 Task: Add Sprouts Guava Melon Moisturizing Hand Wash to the cart.
Action: Mouse moved to (830, 322)
Screenshot: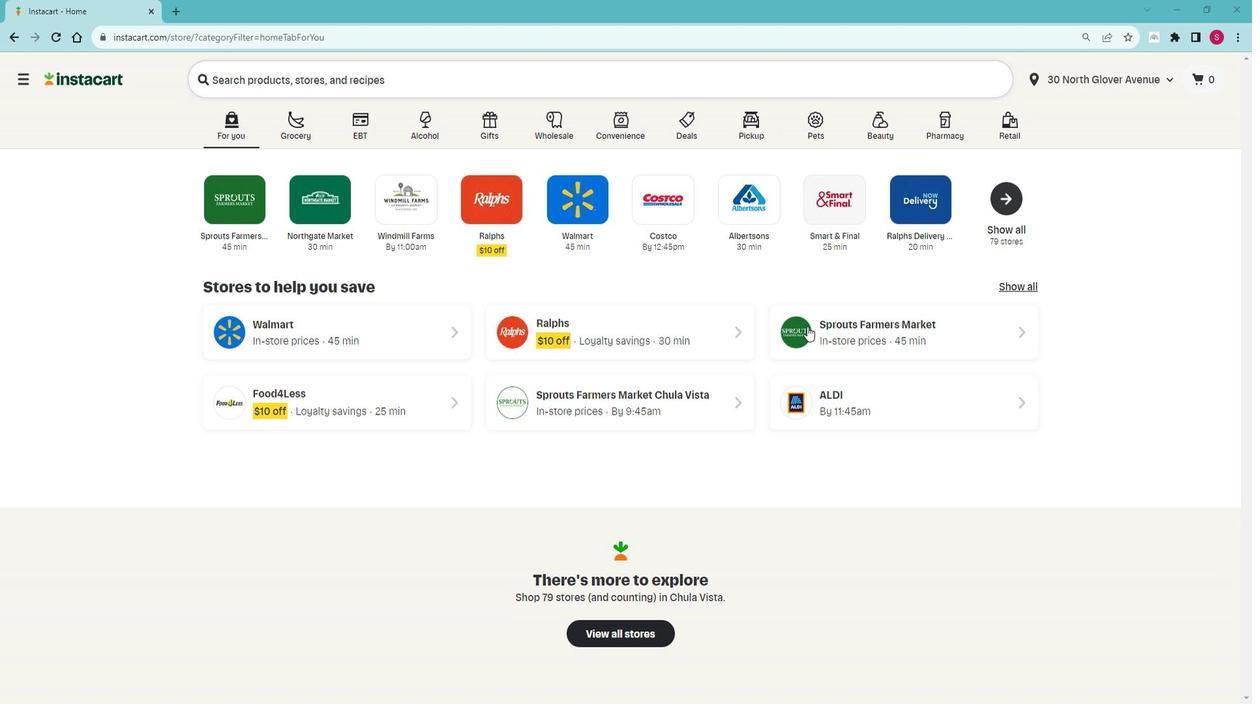 
Action: Mouse pressed left at (830, 322)
Screenshot: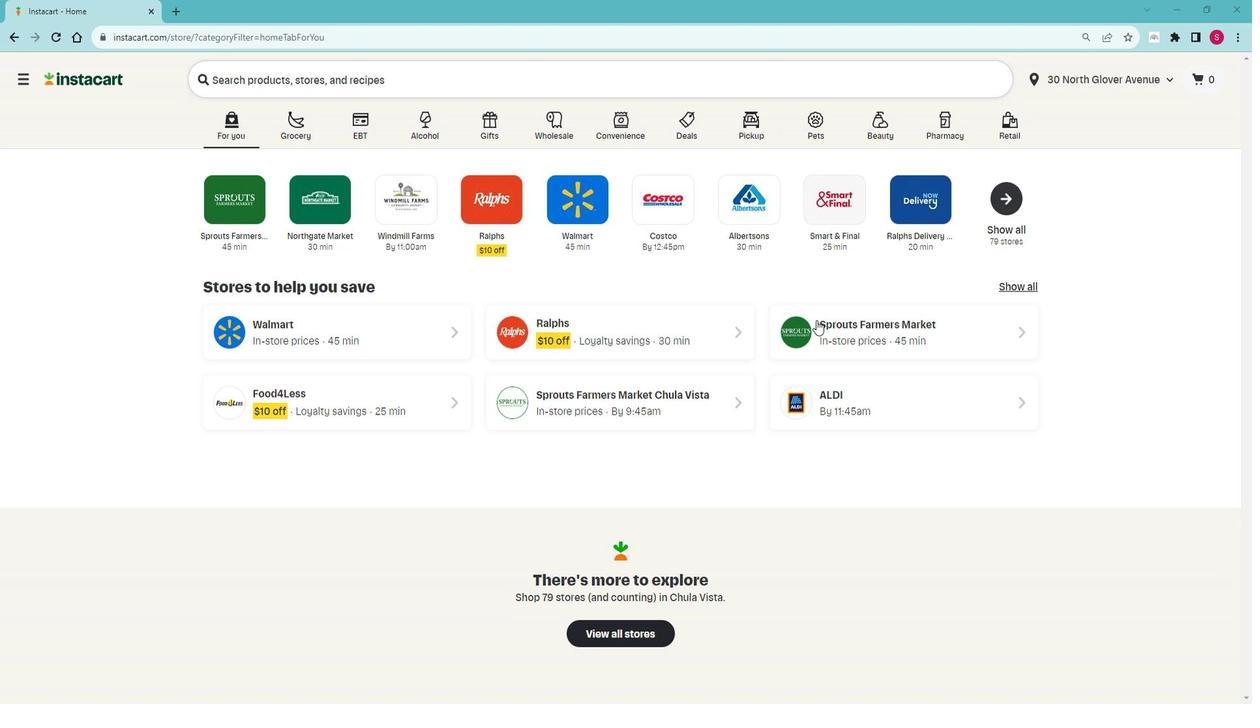 
Action: Mouse moved to (122, 460)
Screenshot: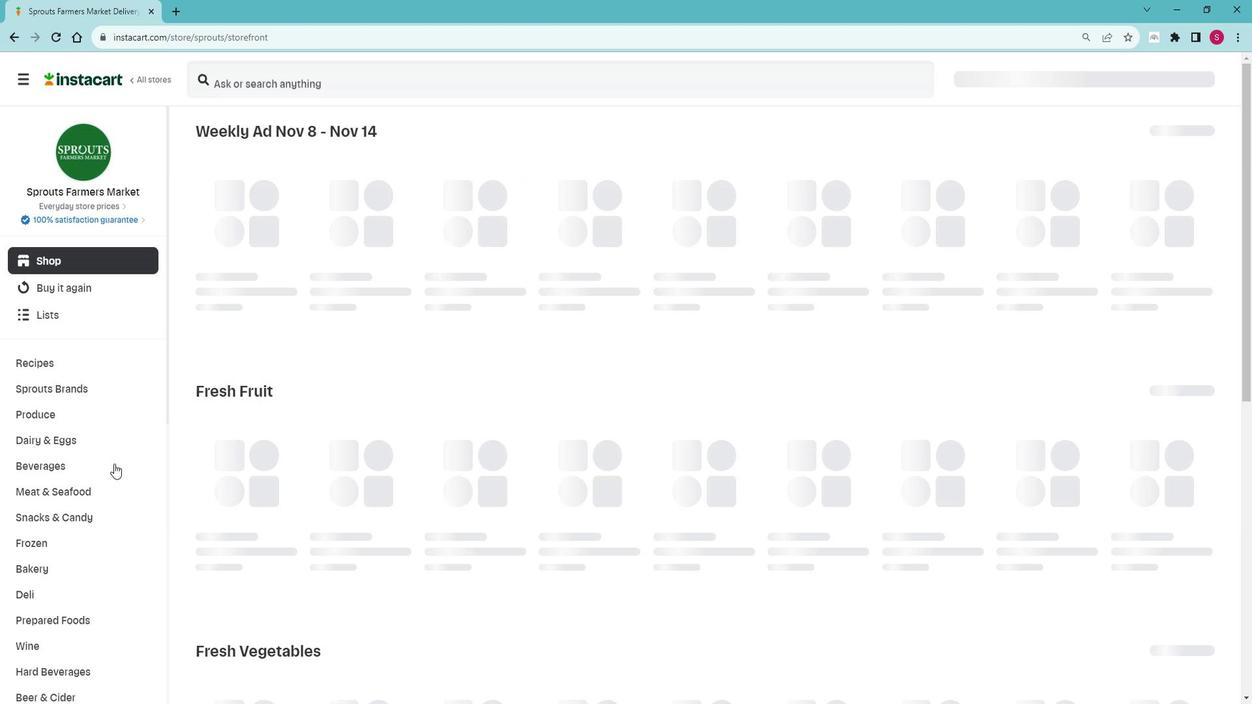
Action: Mouse scrolled (122, 460) with delta (0, 0)
Screenshot: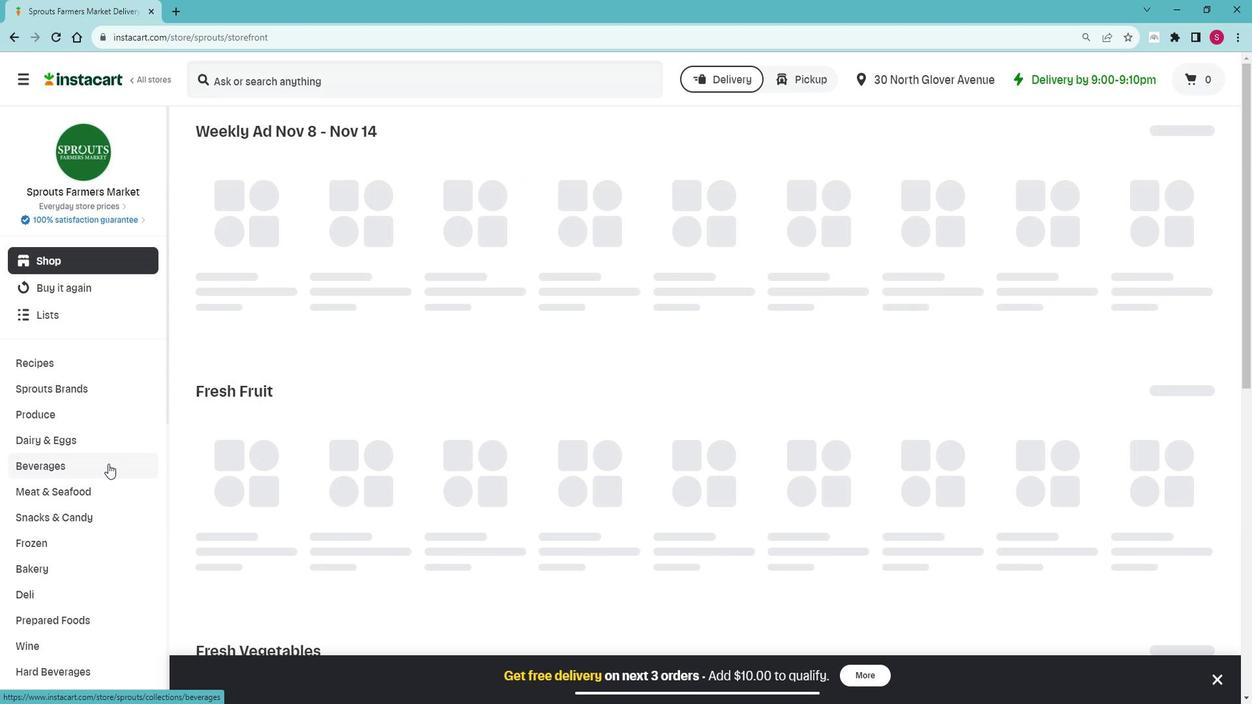 
Action: Mouse moved to (122, 462)
Screenshot: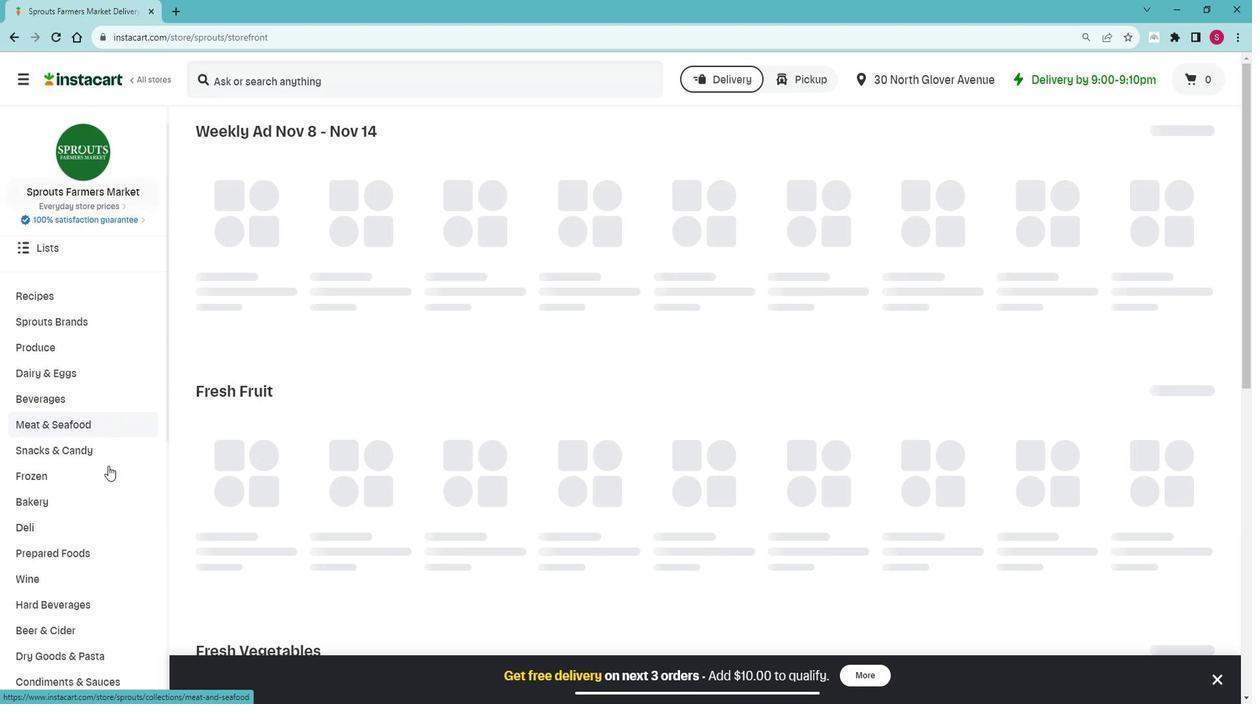 
Action: Mouse scrolled (122, 462) with delta (0, 0)
Screenshot: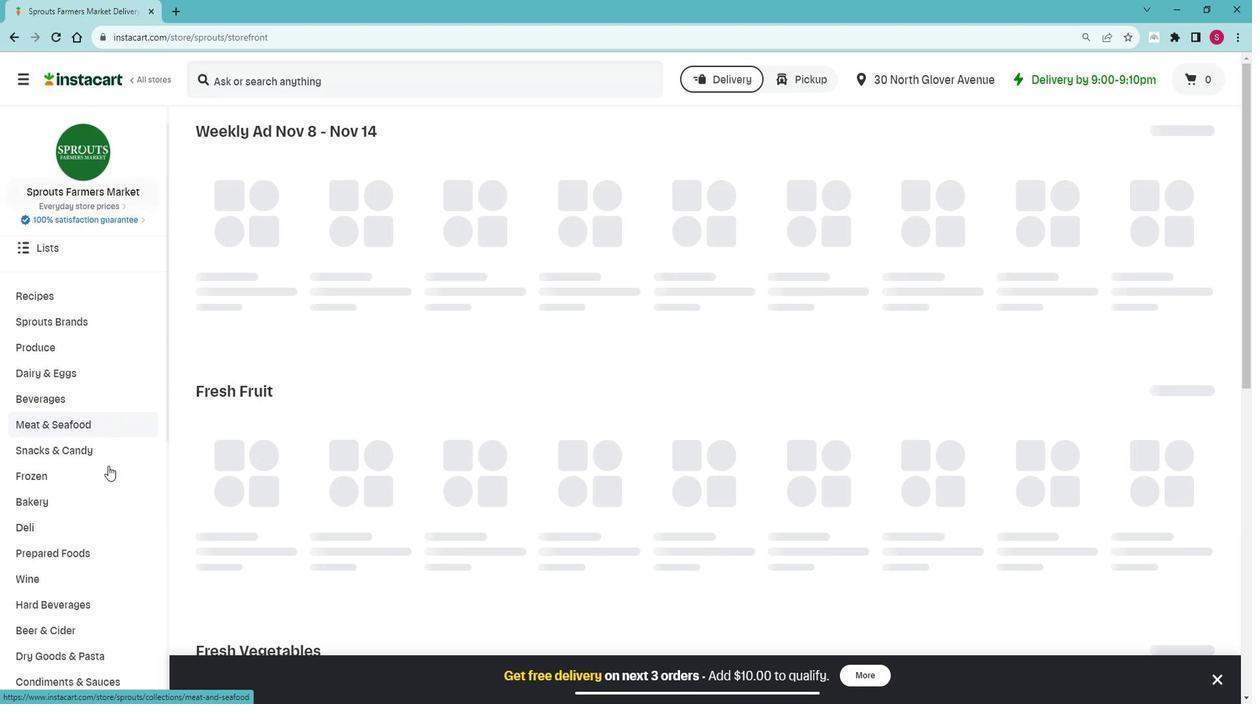 
Action: Mouse moved to (123, 463)
Screenshot: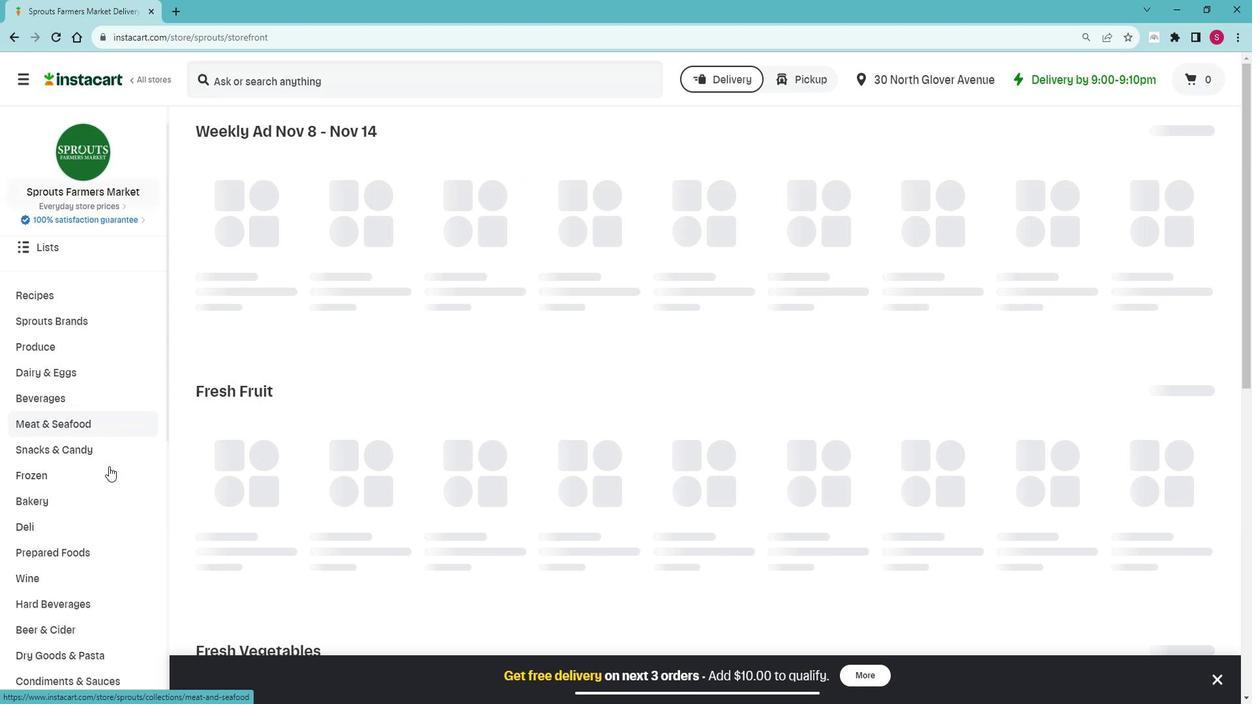 
Action: Mouse scrolled (123, 463) with delta (0, 0)
Screenshot: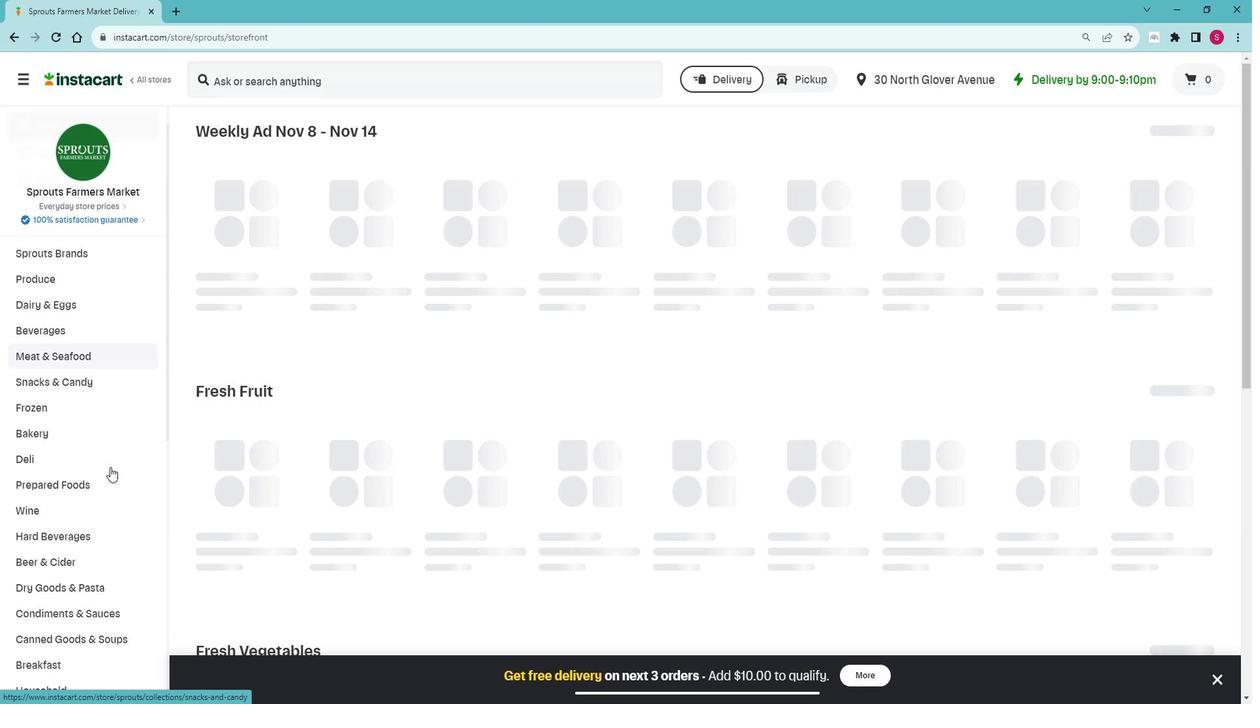 
Action: Mouse scrolled (123, 463) with delta (0, 0)
Screenshot: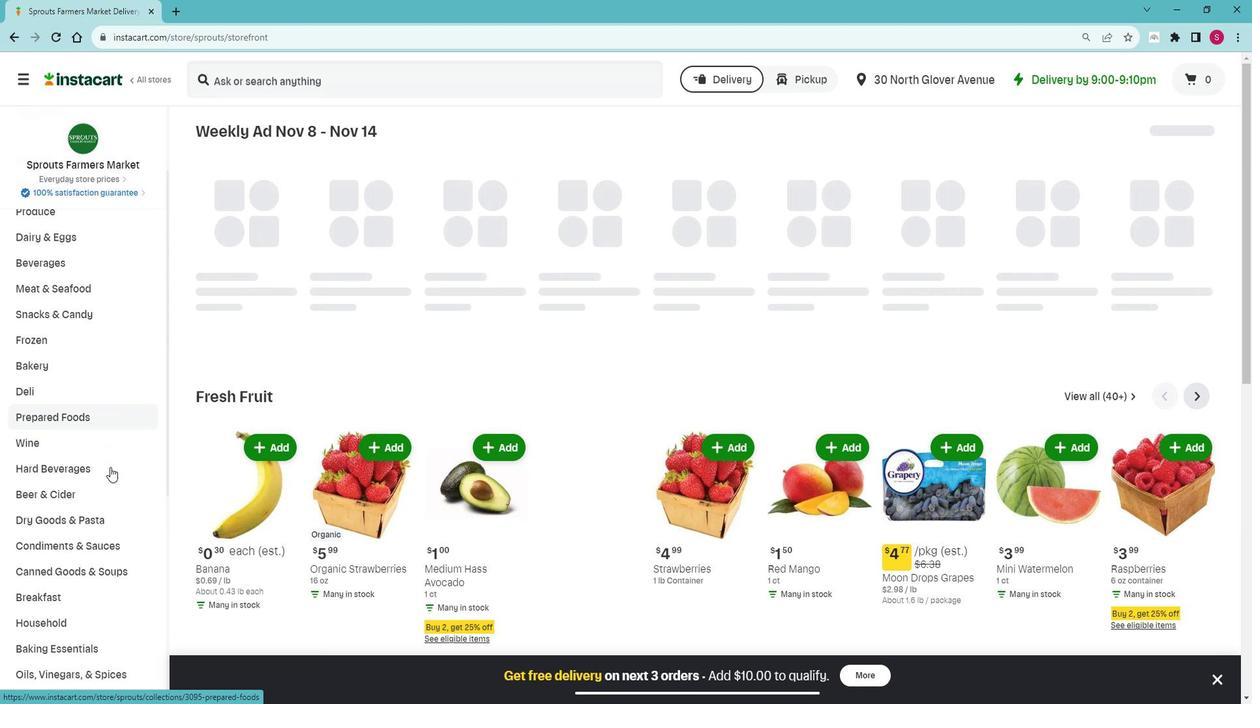 
Action: Mouse moved to (124, 463)
Screenshot: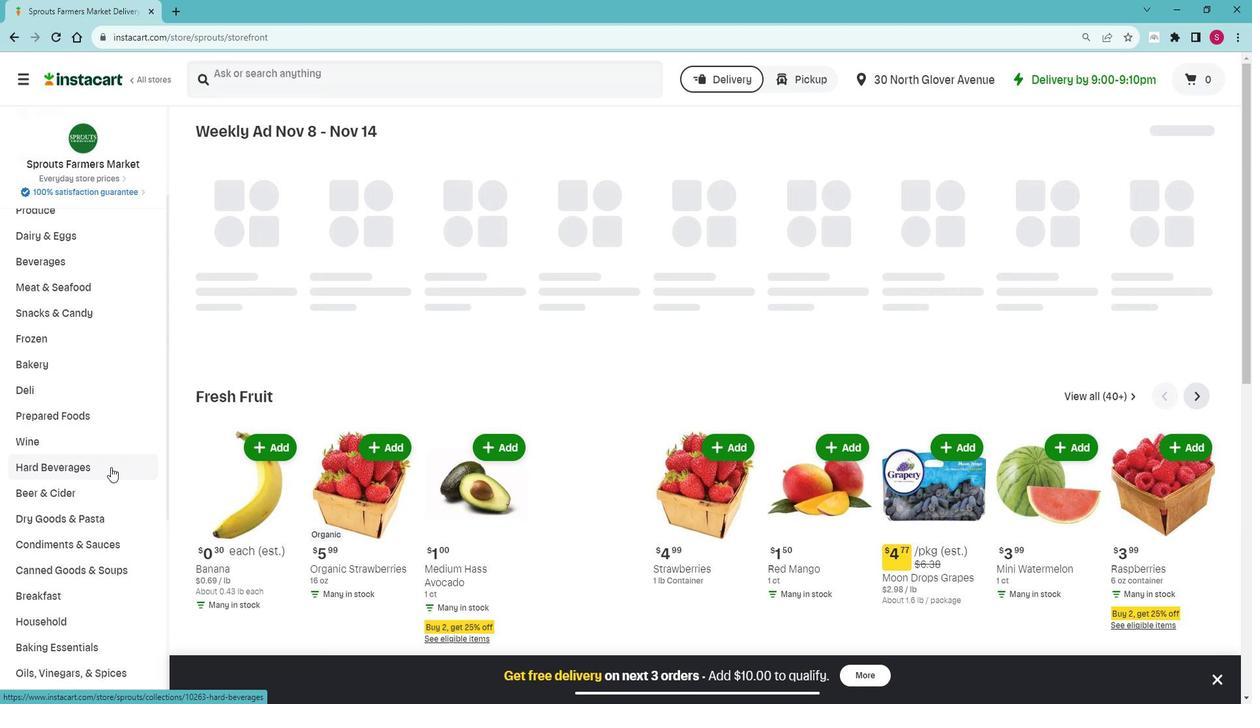 
Action: Mouse scrolled (124, 463) with delta (0, 0)
Screenshot: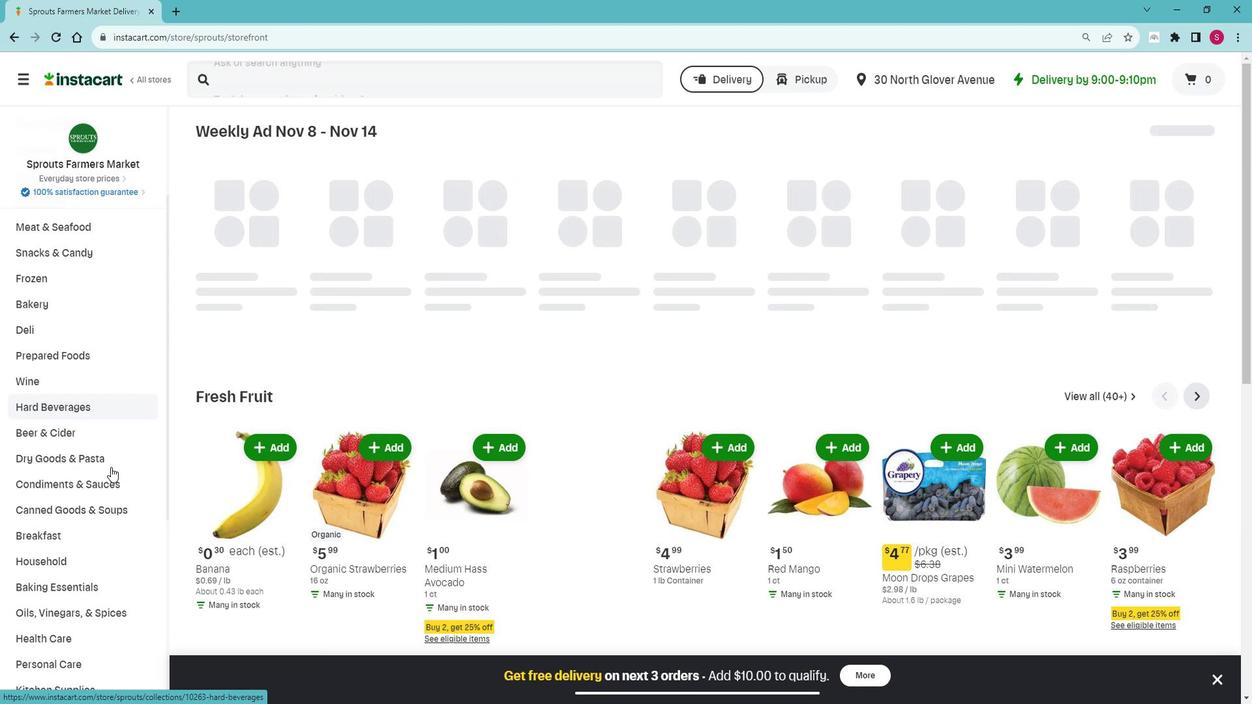 
Action: Mouse scrolled (124, 463) with delta (0, 0)
Screenshot: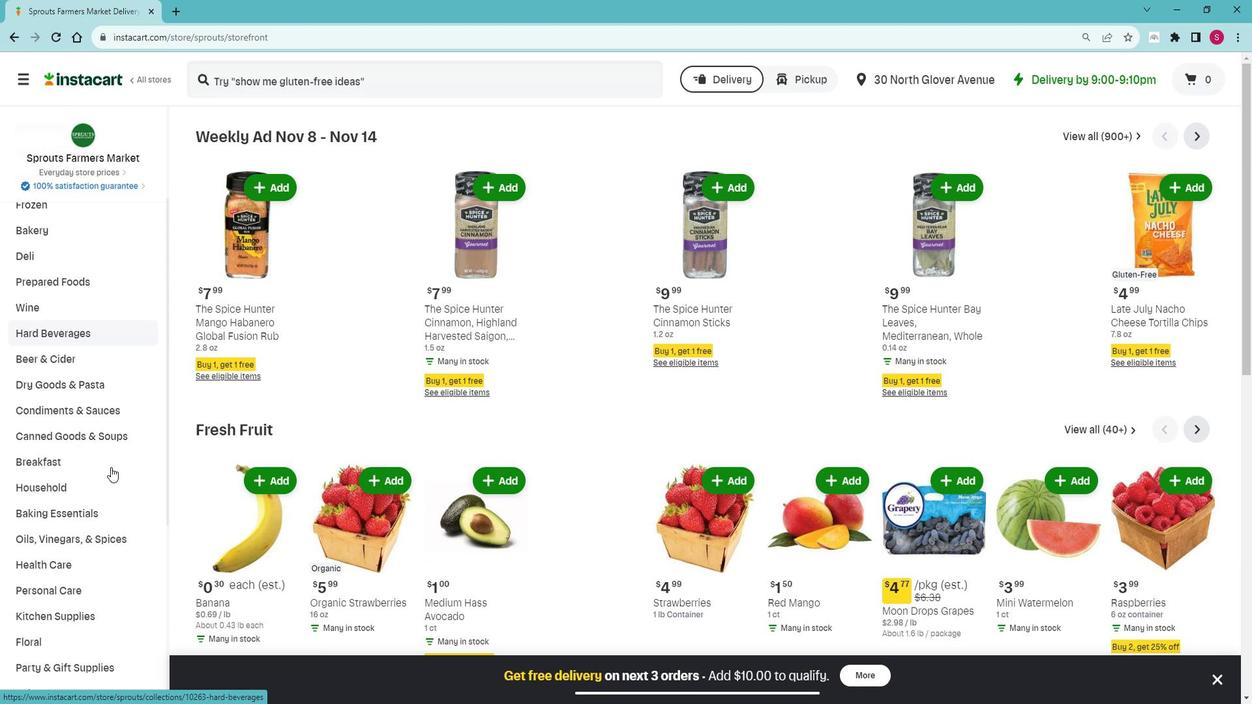 
Action: Mouse moved to (101, 496)
Screenshot: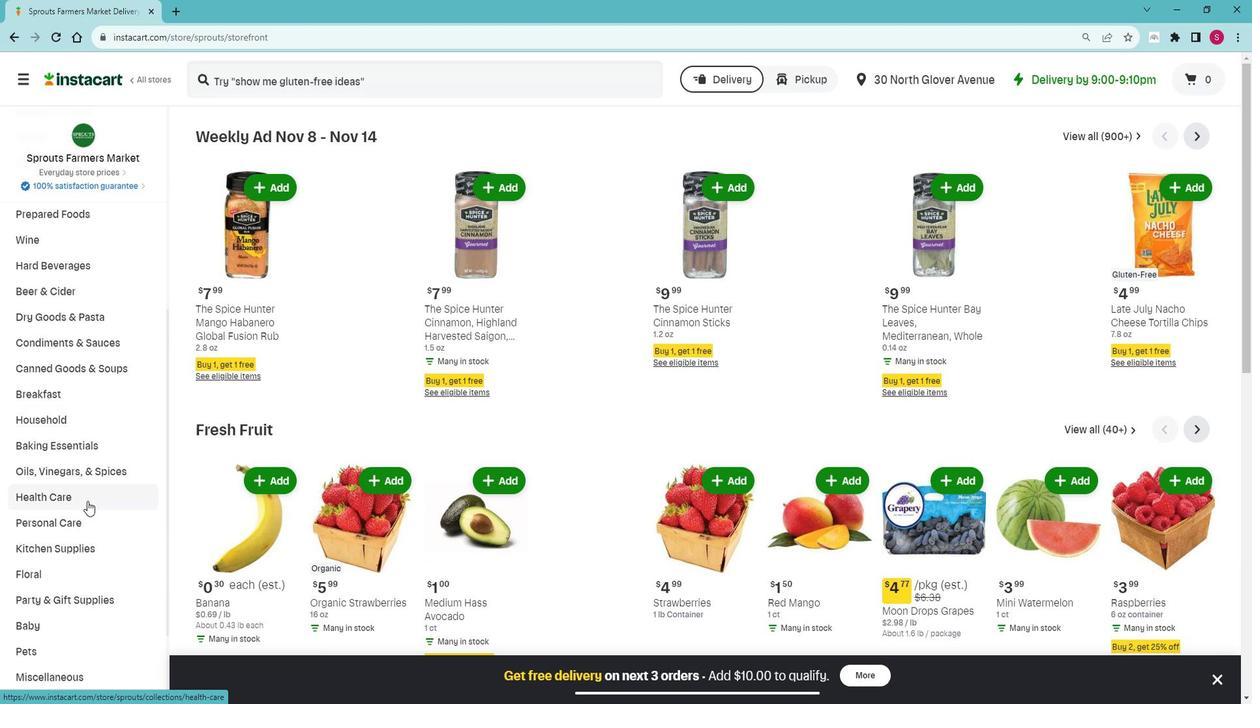 
Action: Mouse scrolled (101, 495) with delta (0, 0)
Screenshot: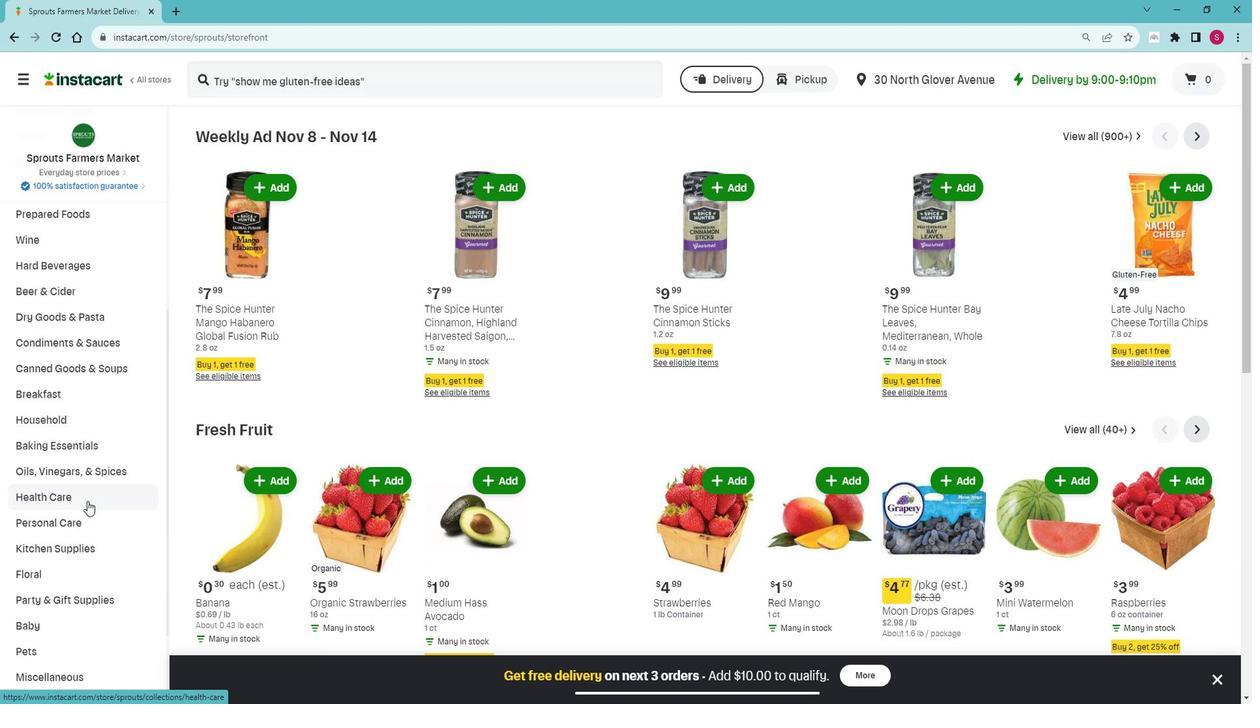 
Action: Mouse moved to (86, 454)
Screenshot: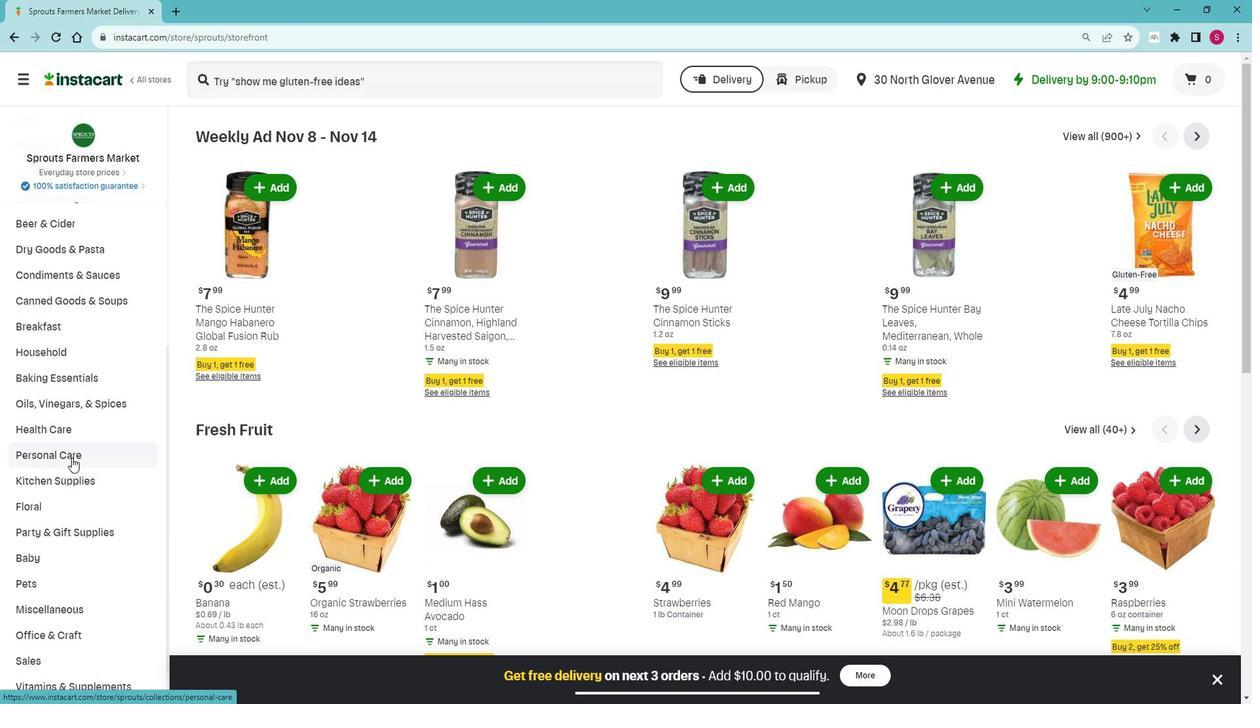 
Action: Mouse pressed left at (86, 454)
Screenshot: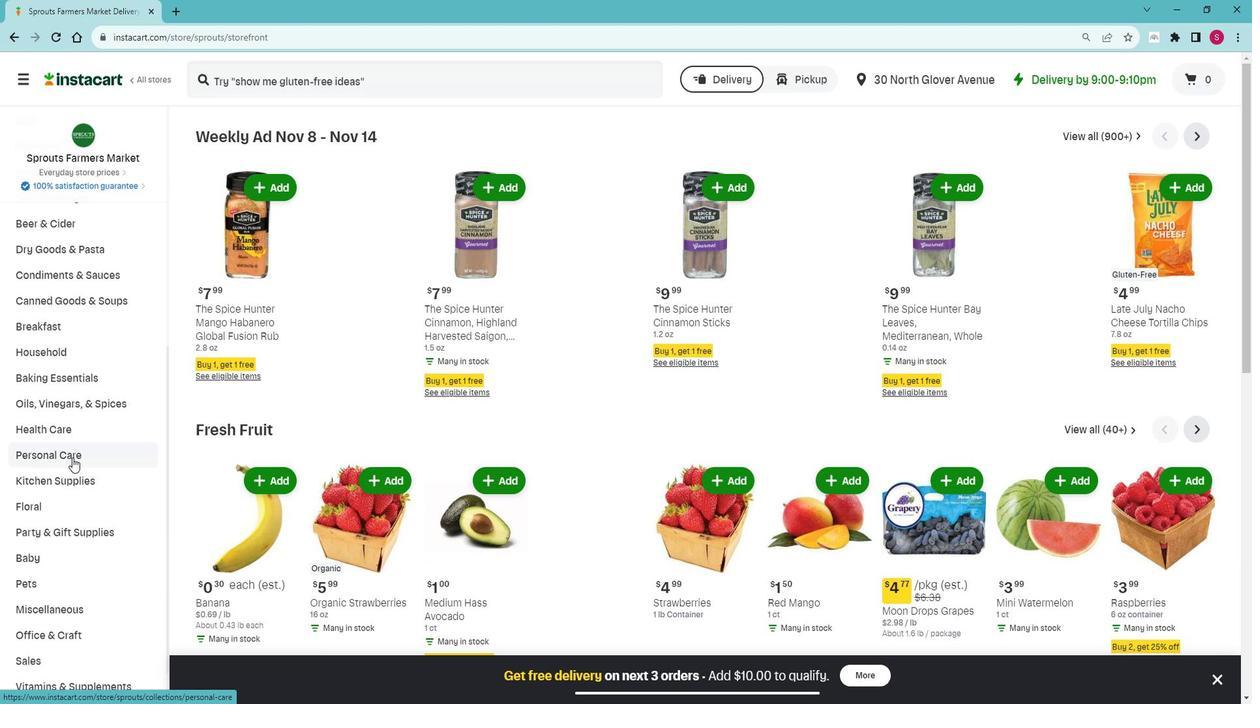 
Action: Mouse moved to (85, 473)
Screenshot: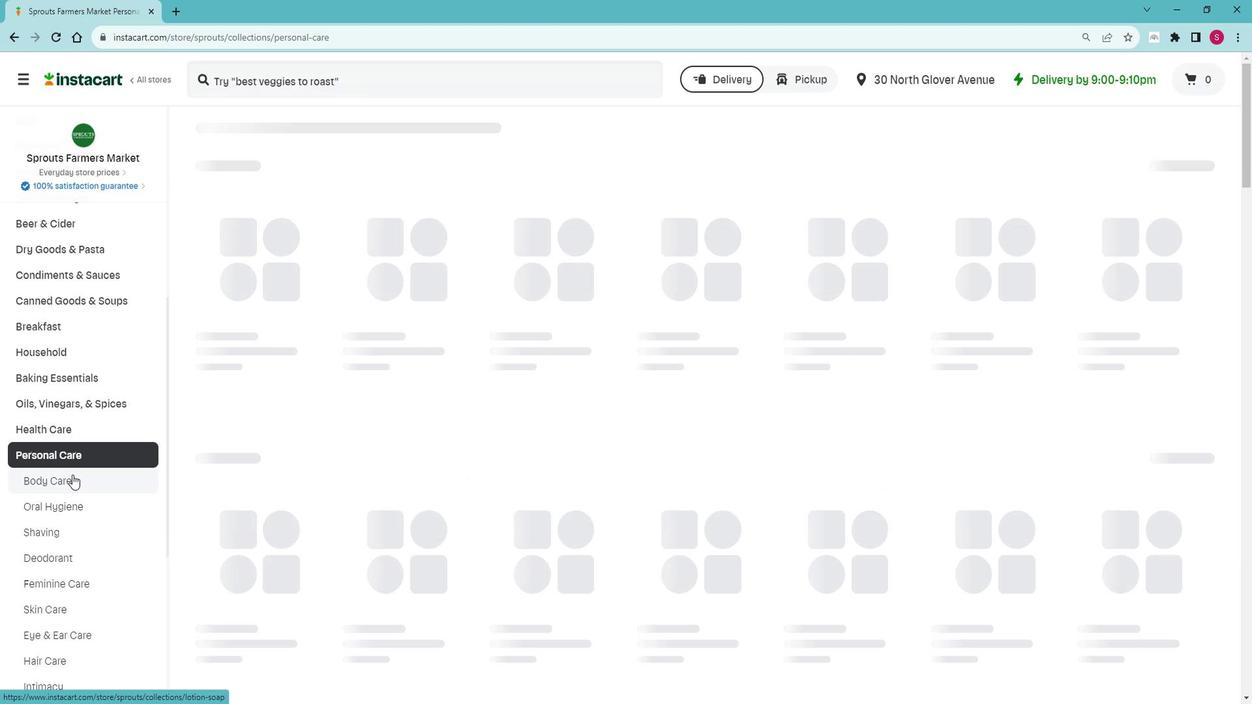 
Action: Mouse pressed left at (85, 473)
Screenshot: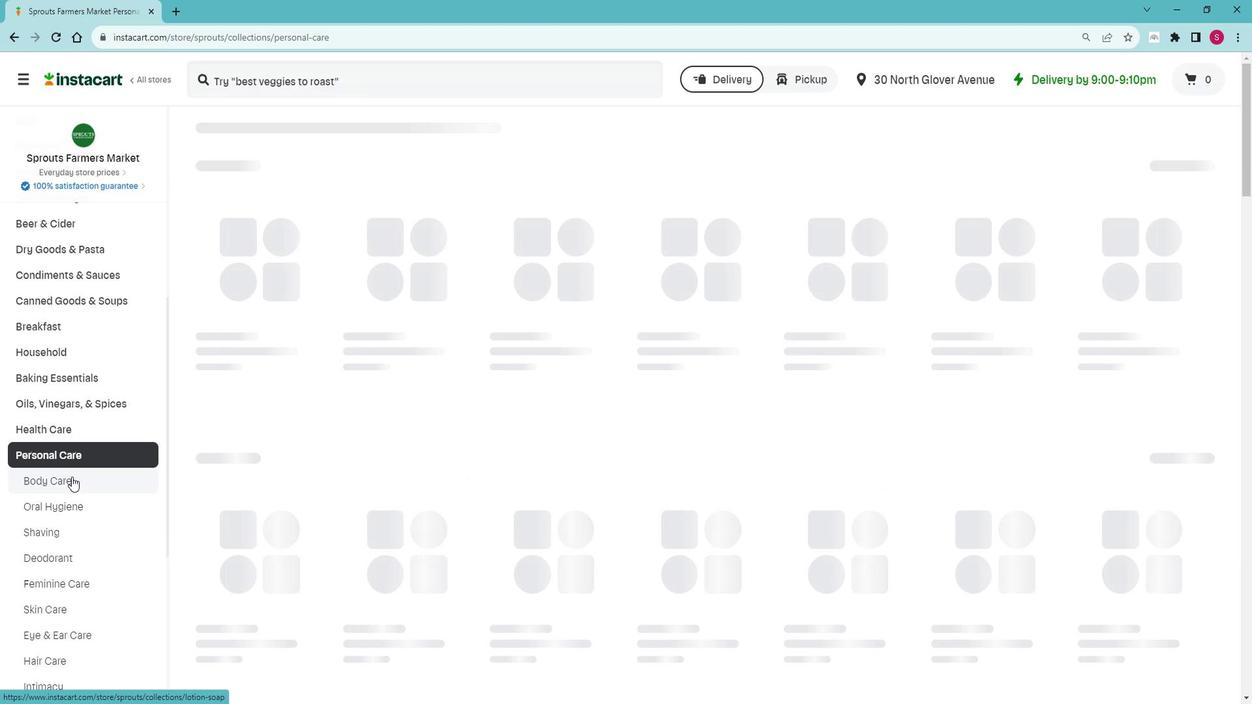 
Action: Mouse moved to (464, 203)
Screenshot: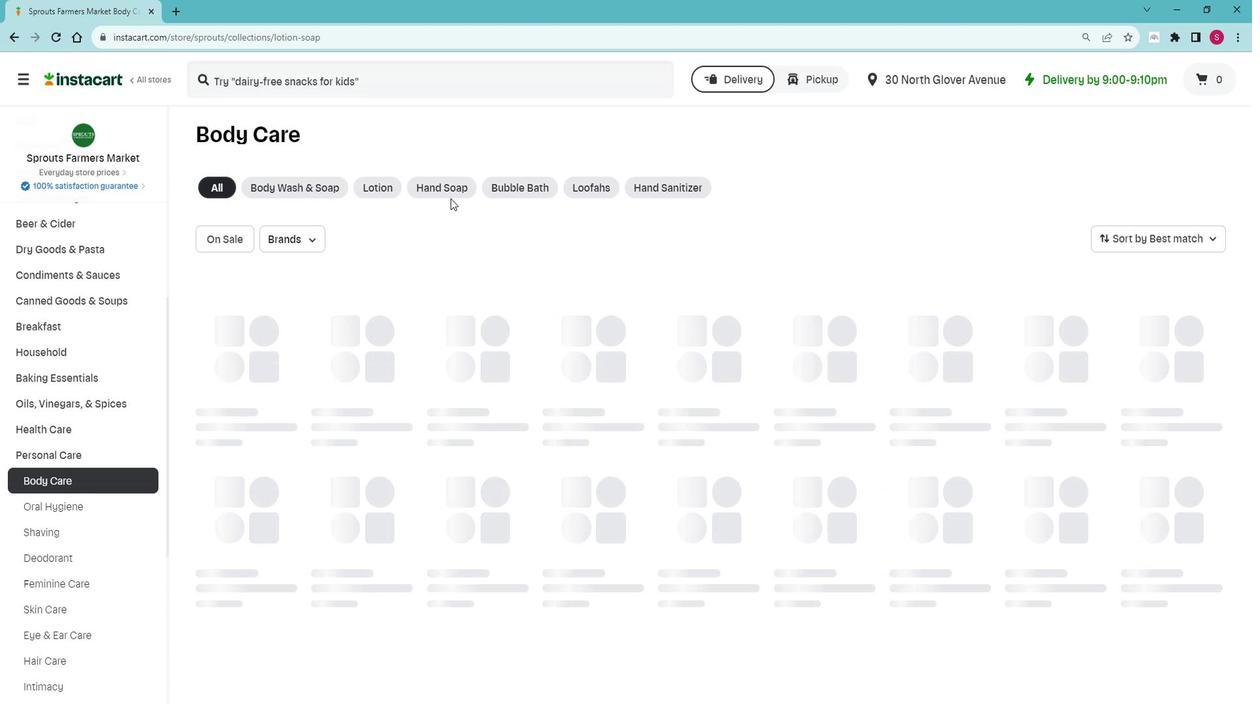 
Action: Mouse pressed left at (464, 203)
Screenshot: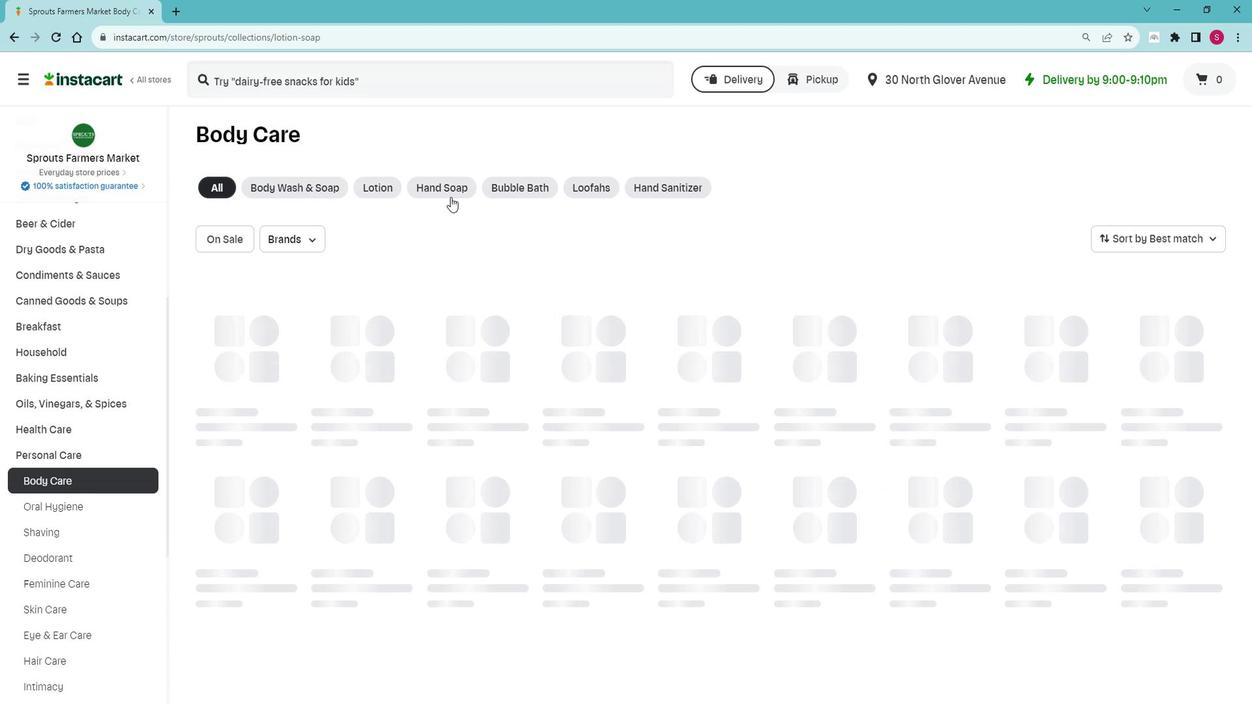 
Action: Mouse moved to (429, 98)
Screenshot: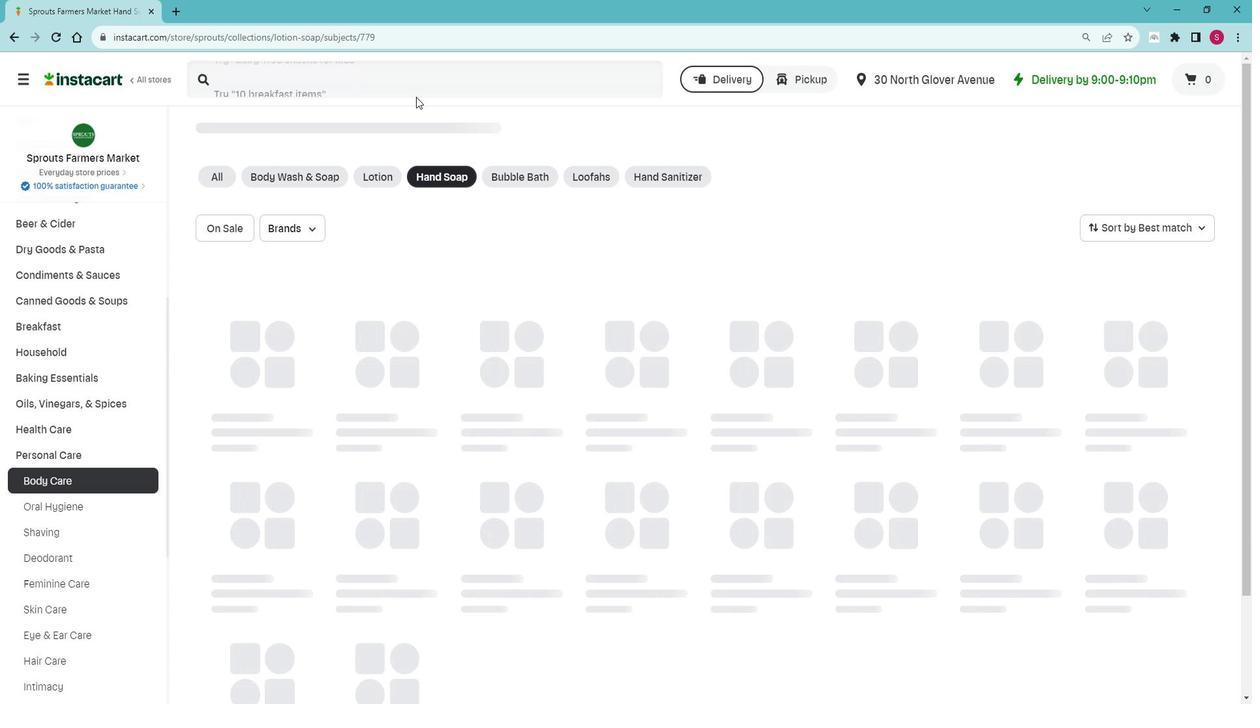 
Action: Mouse pressed left at (429, 98)
Screenshot: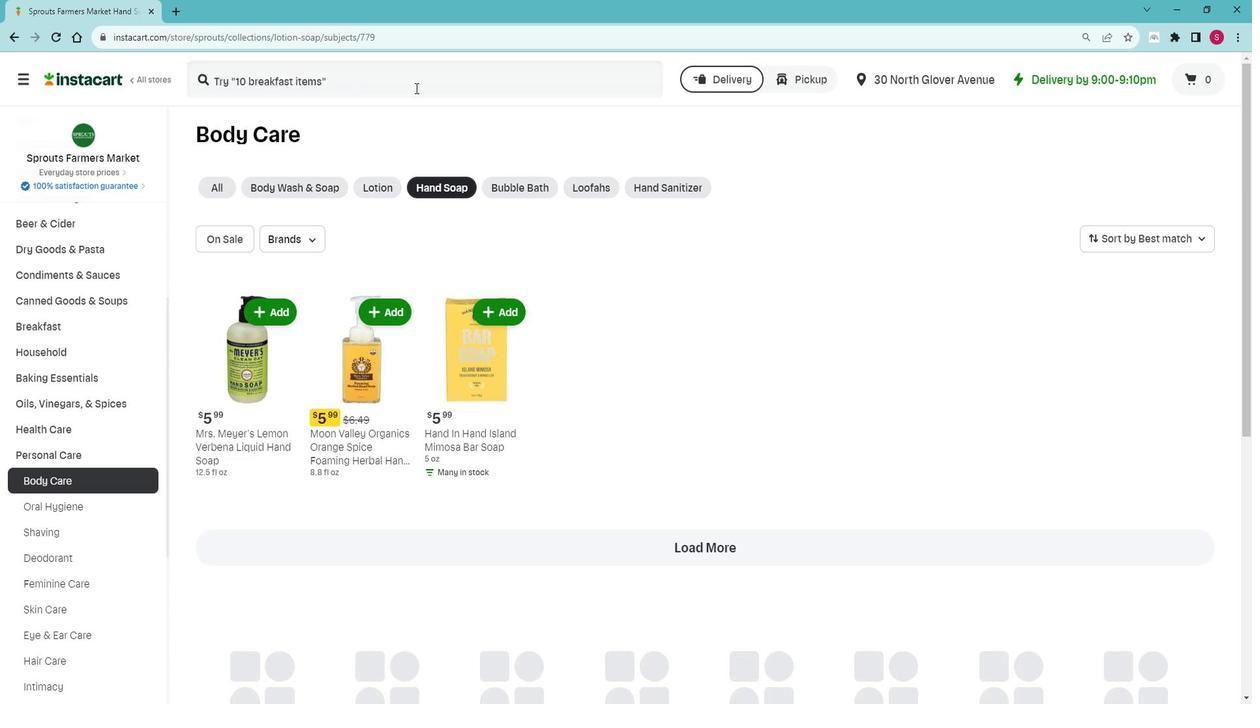 
Action: Mouse moved to (312, 75)
Screenshot: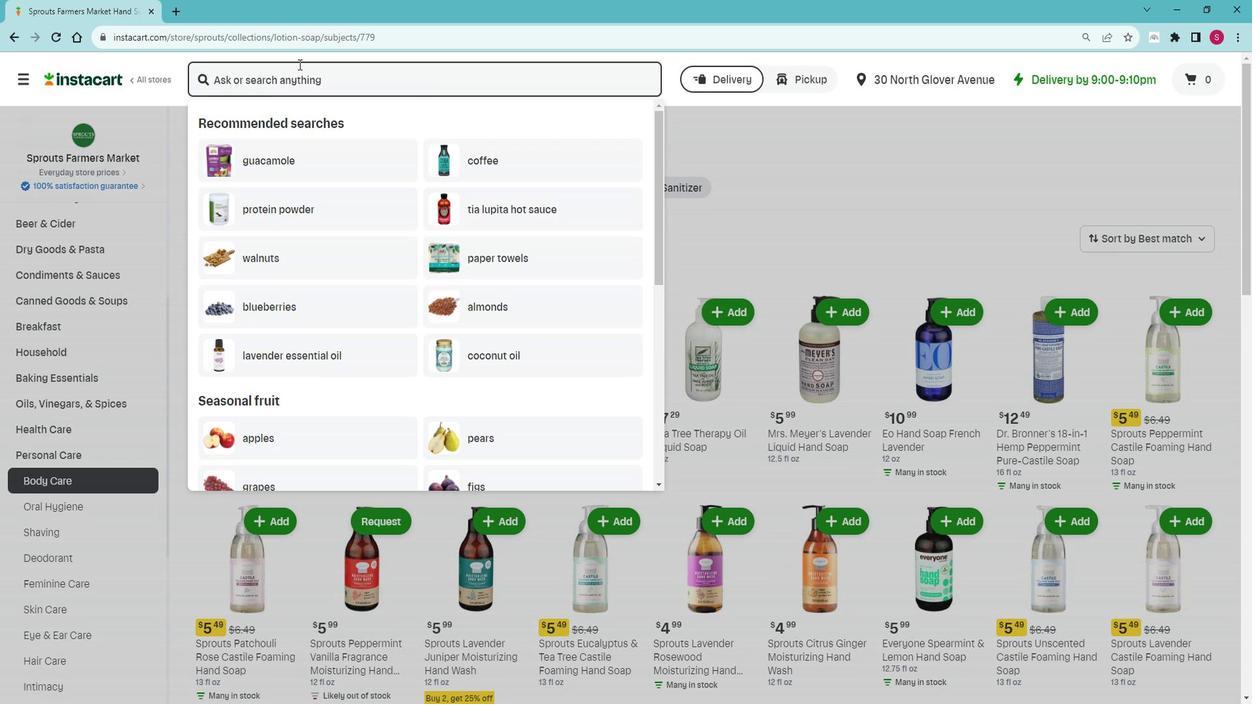 
Action: Key pressed <Key.shift>Sprouts<Key.space><Key.shift>Guava<Key.space><Key.shift>Melon<Key.space><Key.shift>Moisturizing<Key.space><Key.shift>Hand<Key.space><Key.shift>Wash<Key.space><Key.enter>
Screenshot: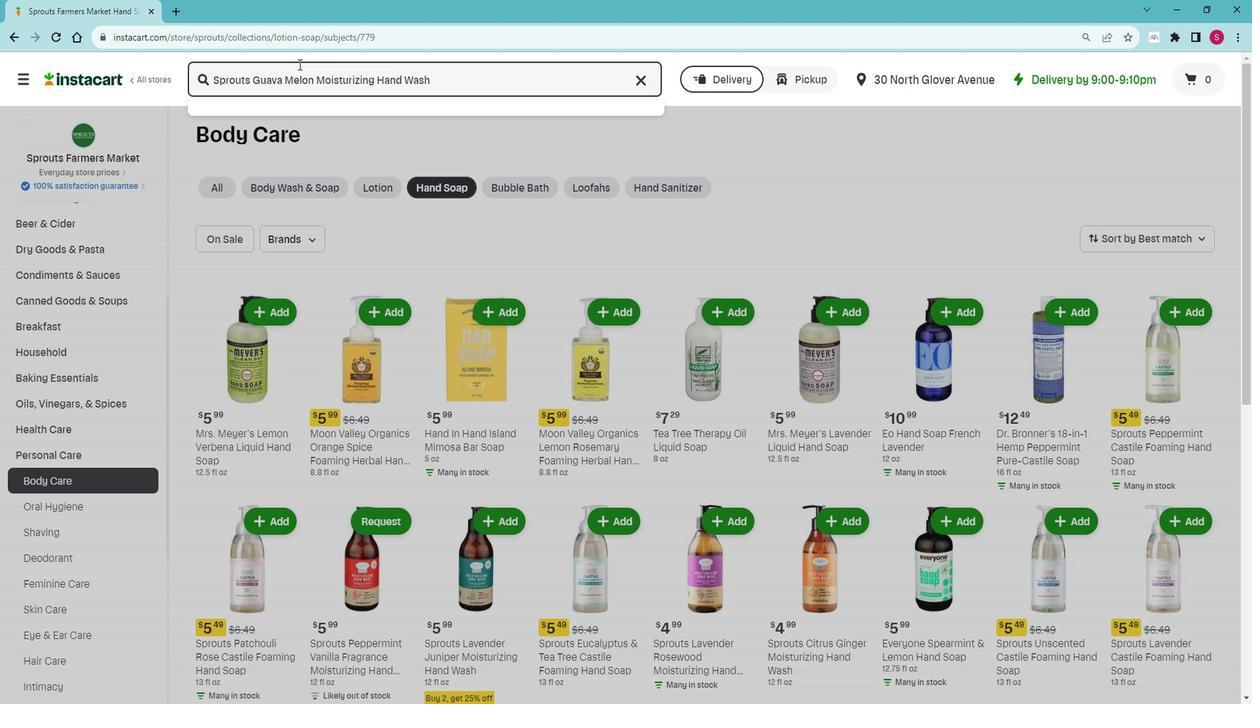 
Action: Mouse moved to (624, 336)
Screenshot: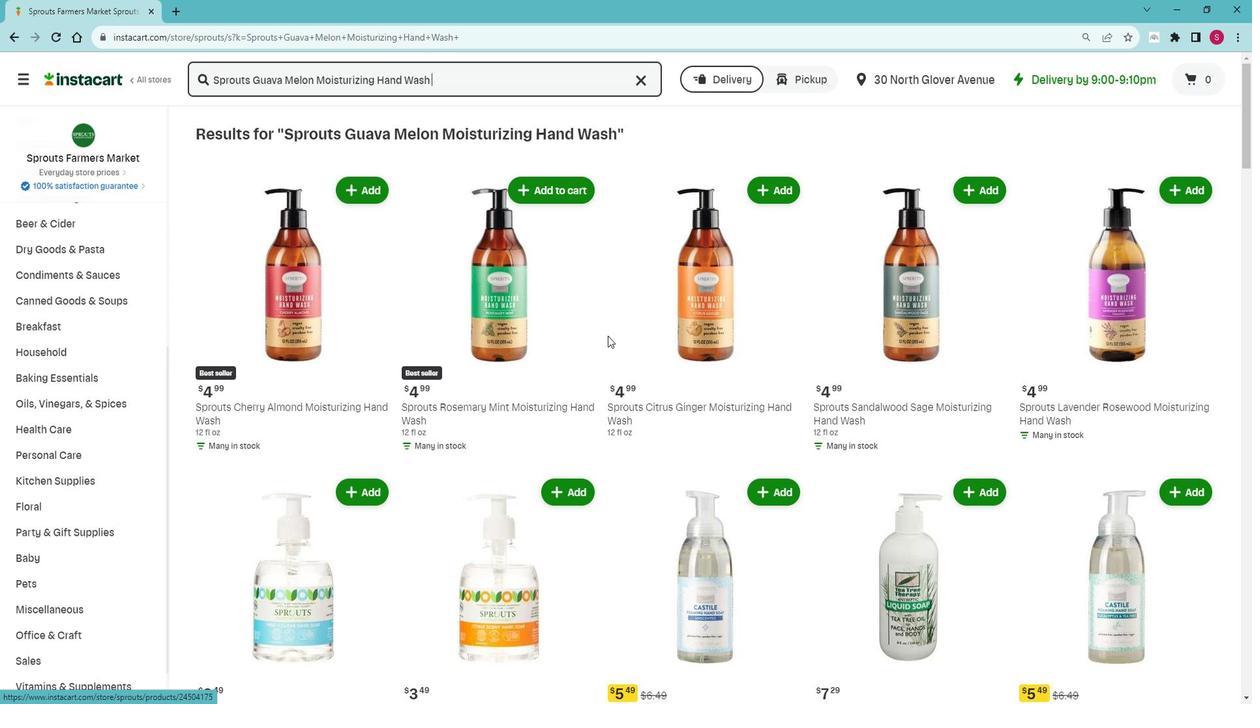 
Action: Mouse scrolled (624, 335) with delta (0, 0)
Screenshot: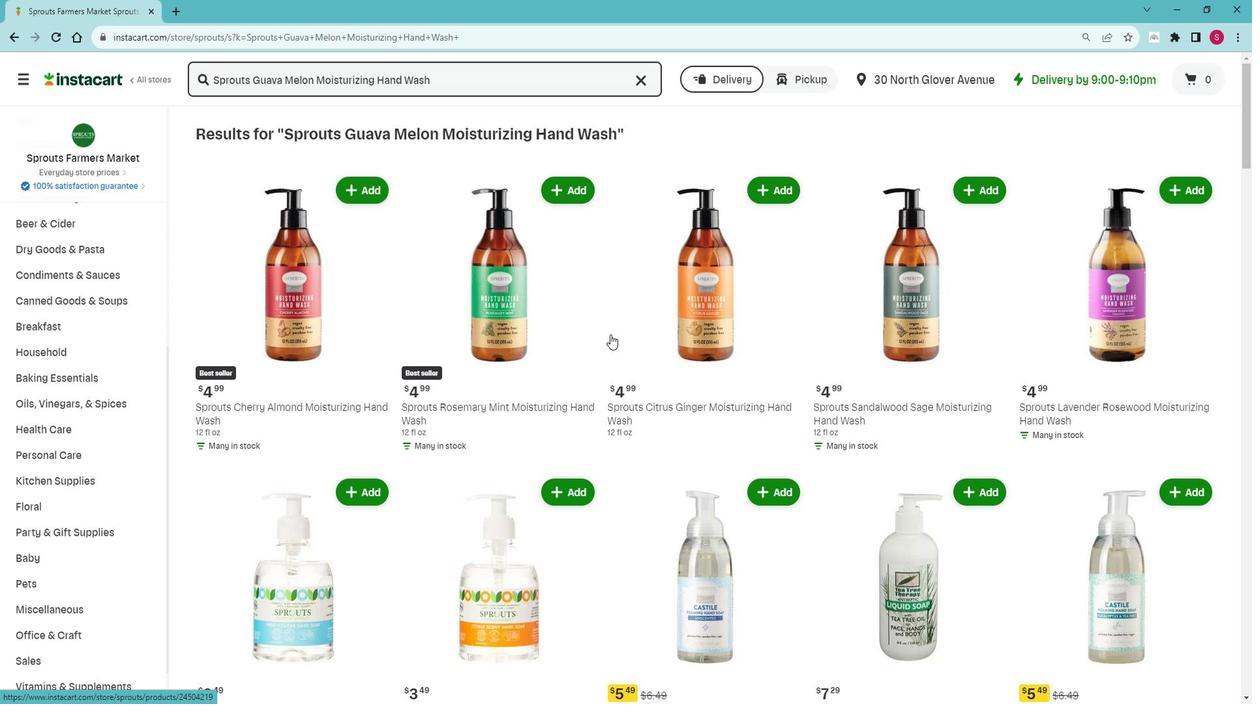 
Action: Mouse scrolled (624, 335) with delta (0, 0)
Screenshot: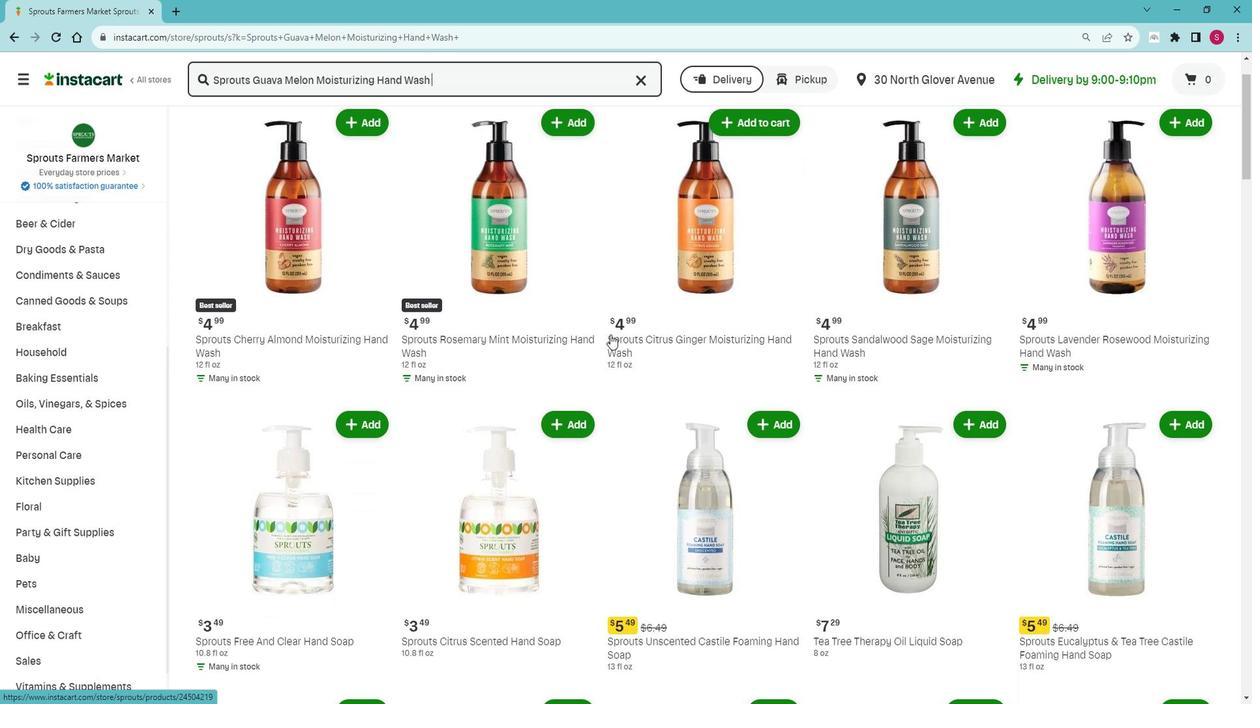 
Action: Mouse scrolled (624, 335) with delta (0, 0)
Screenshot: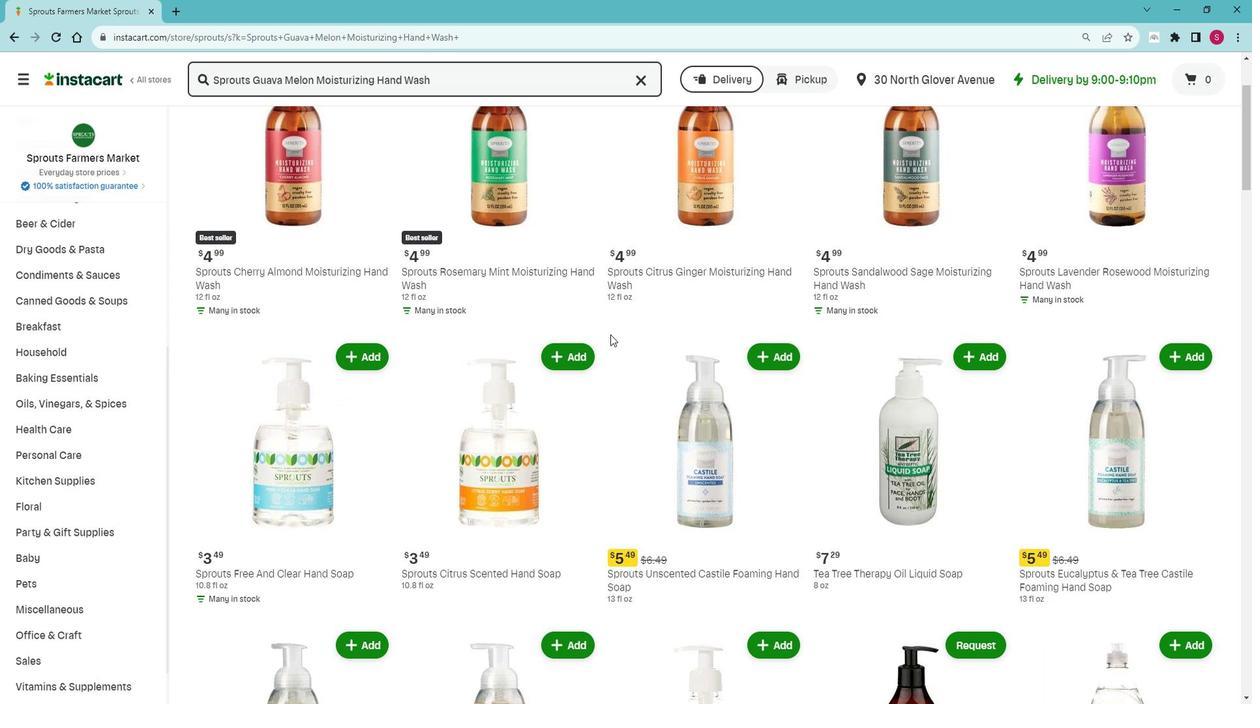 
Action: Mouse scrolled (624, 335) with delta (0, 0)
Screenshot: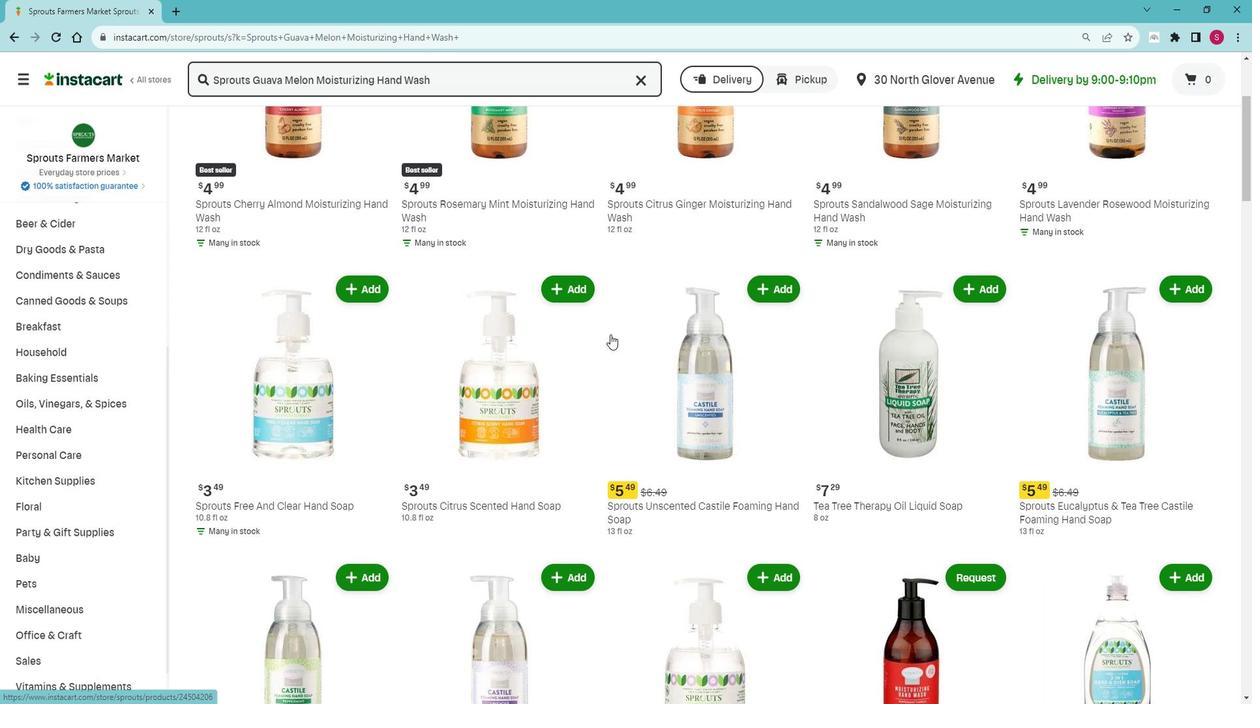 
Action: Mouse scrolled (624, 335) with delta (0, 0)
Screenshot: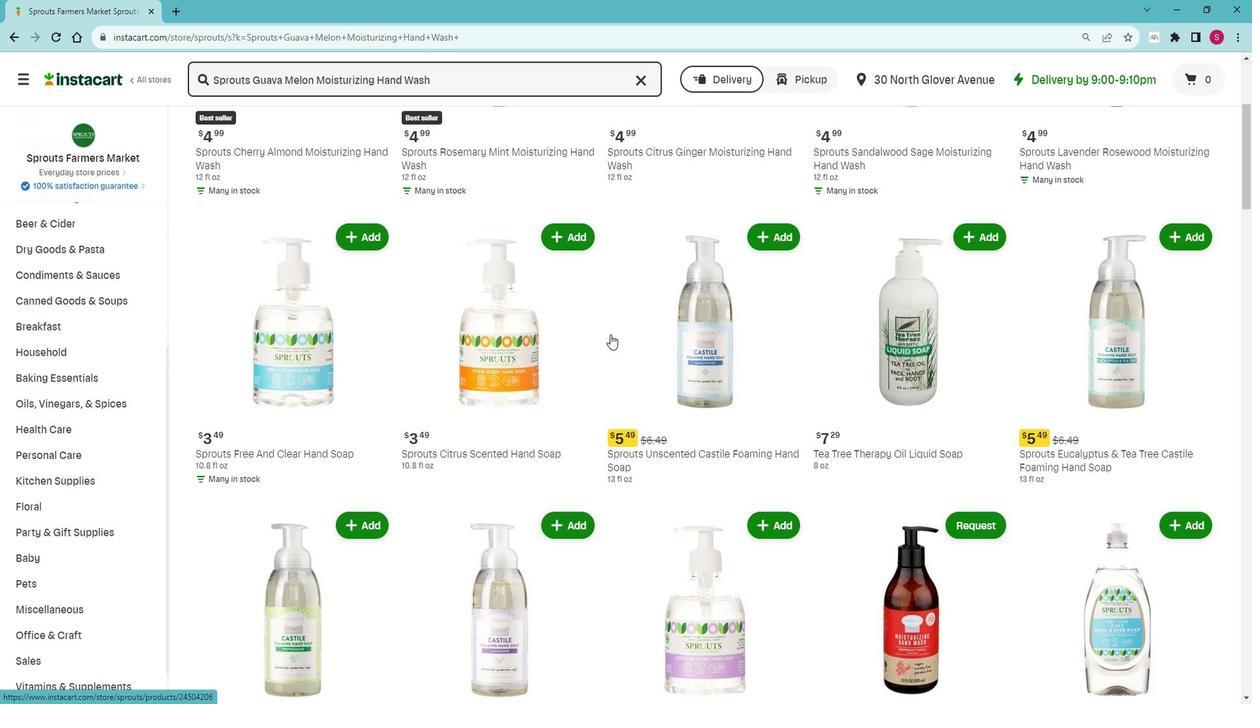 
Action: Mouse scrolled (624, 335) with delta (0, 0)
Screenshot: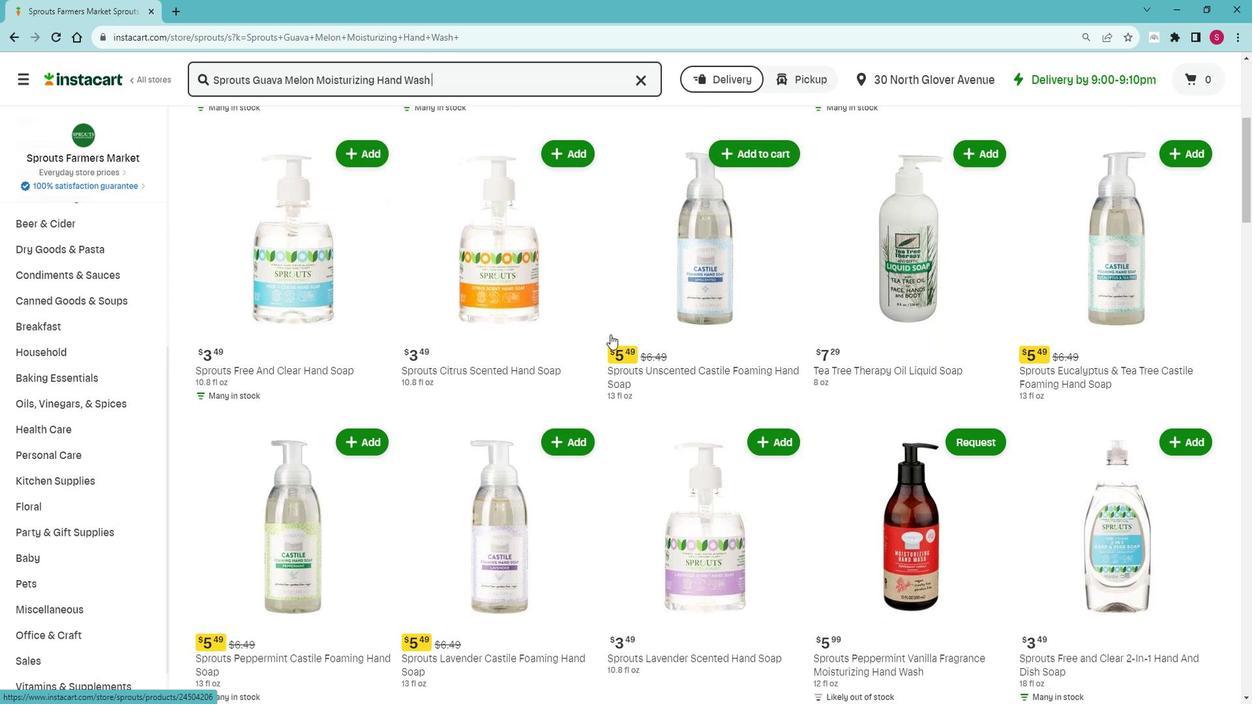 
Action: Mouse scrolled (624, 335) with delta (0, 0)
Screenshot: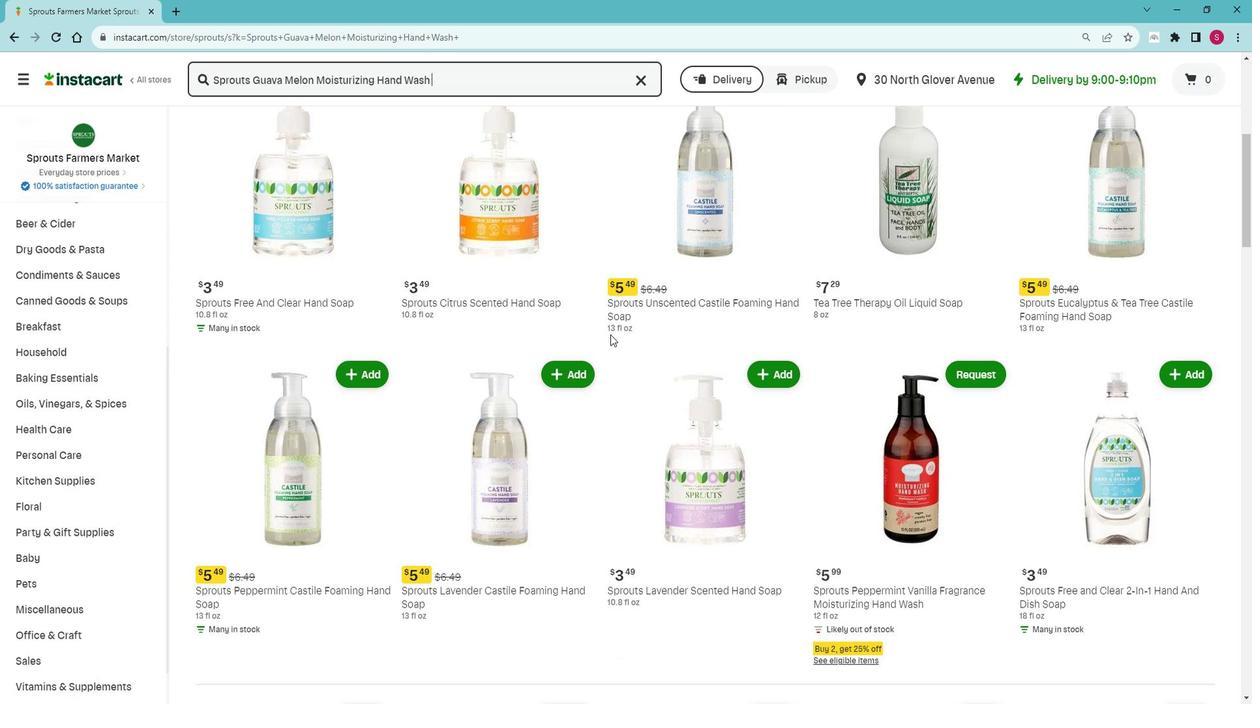 
Action: Mouse scrolled (624, 335) with delta (0, 0)
Screenshot: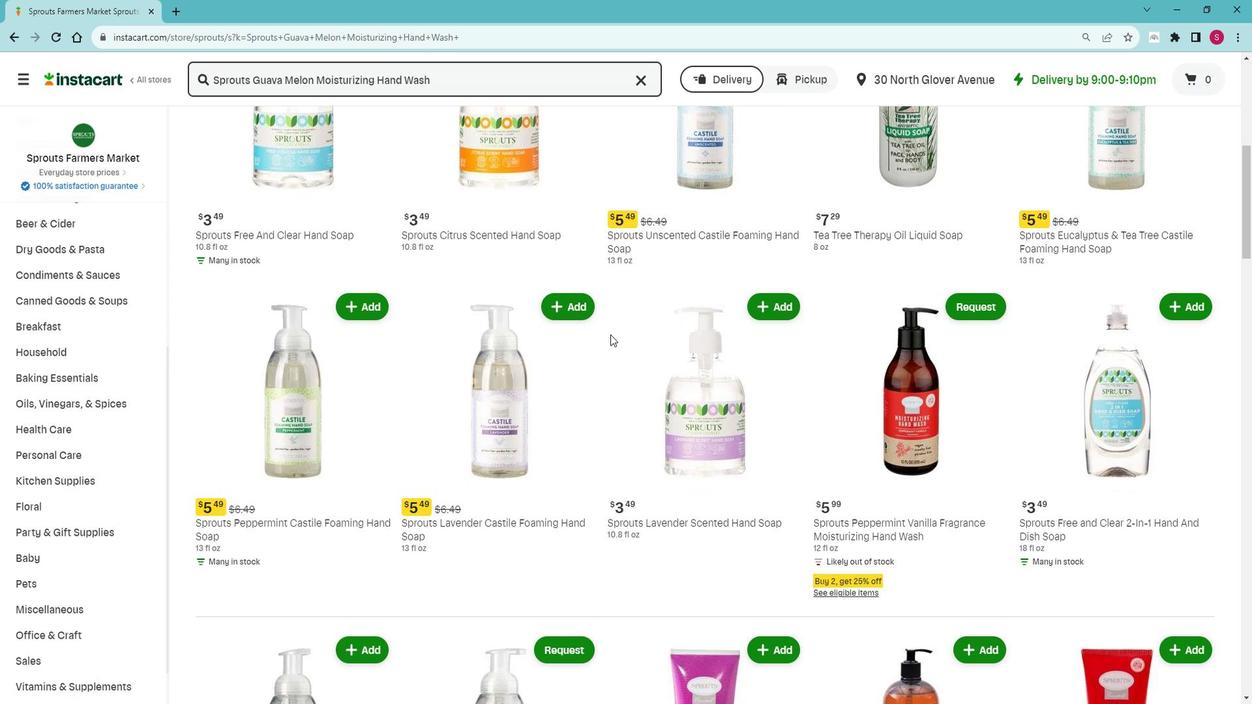 
Action: Mouse scrolled (624, 335) with delta (0, 0)
Screenshot: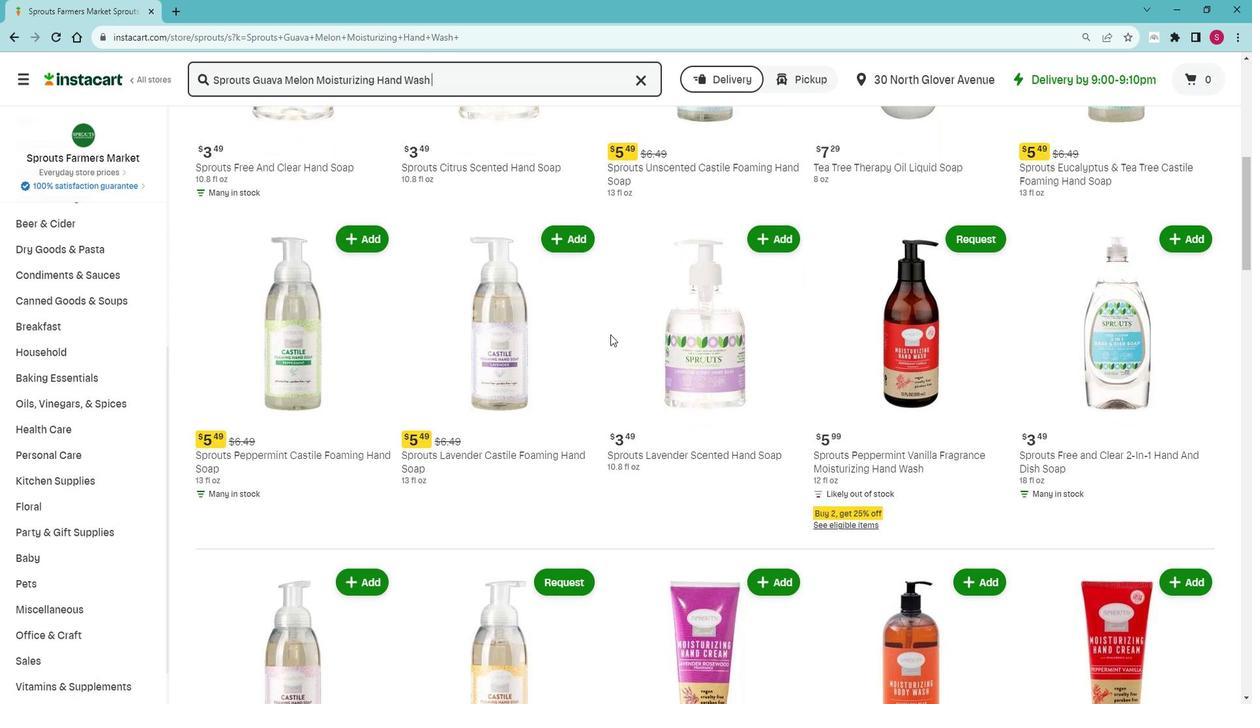 
Action: Mouse scrolled (624, 335) with delta (0, 0)
Screenshot: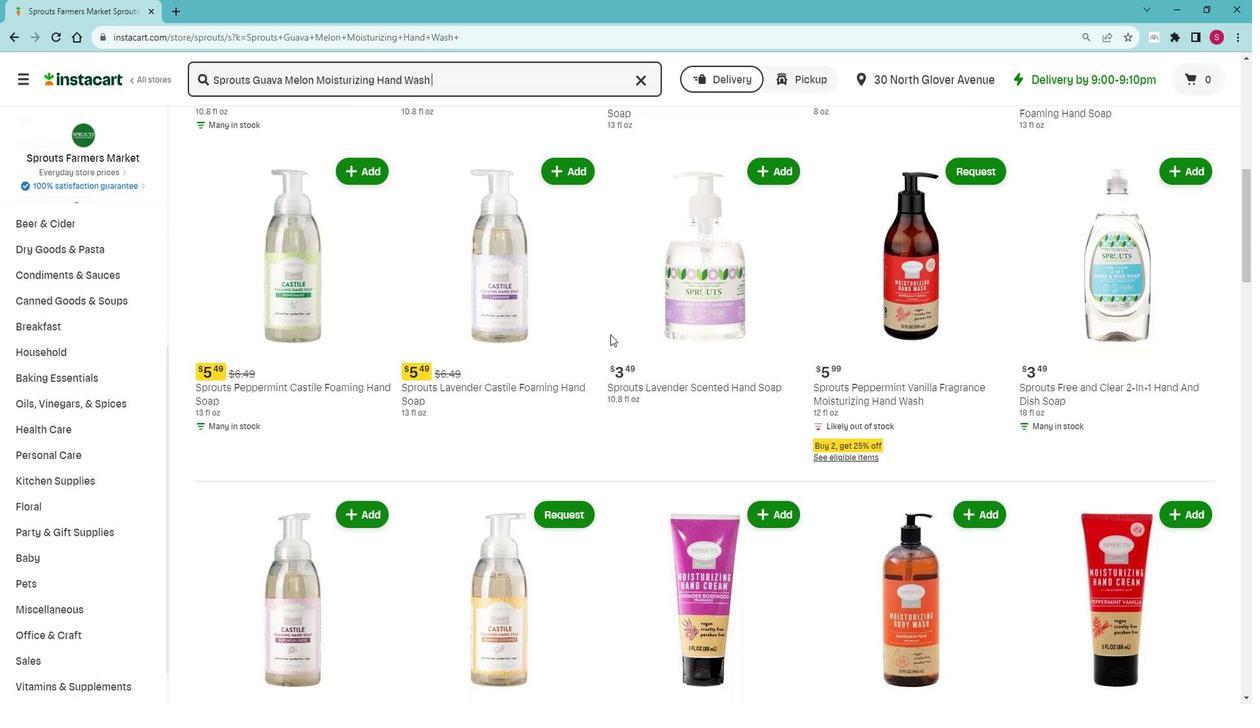 
